 Task: Add Odyssey Traditional Greek Style Feta Cheese Chunk to the cart.
Action: Mouse moved to (943, 312)
Screenshot: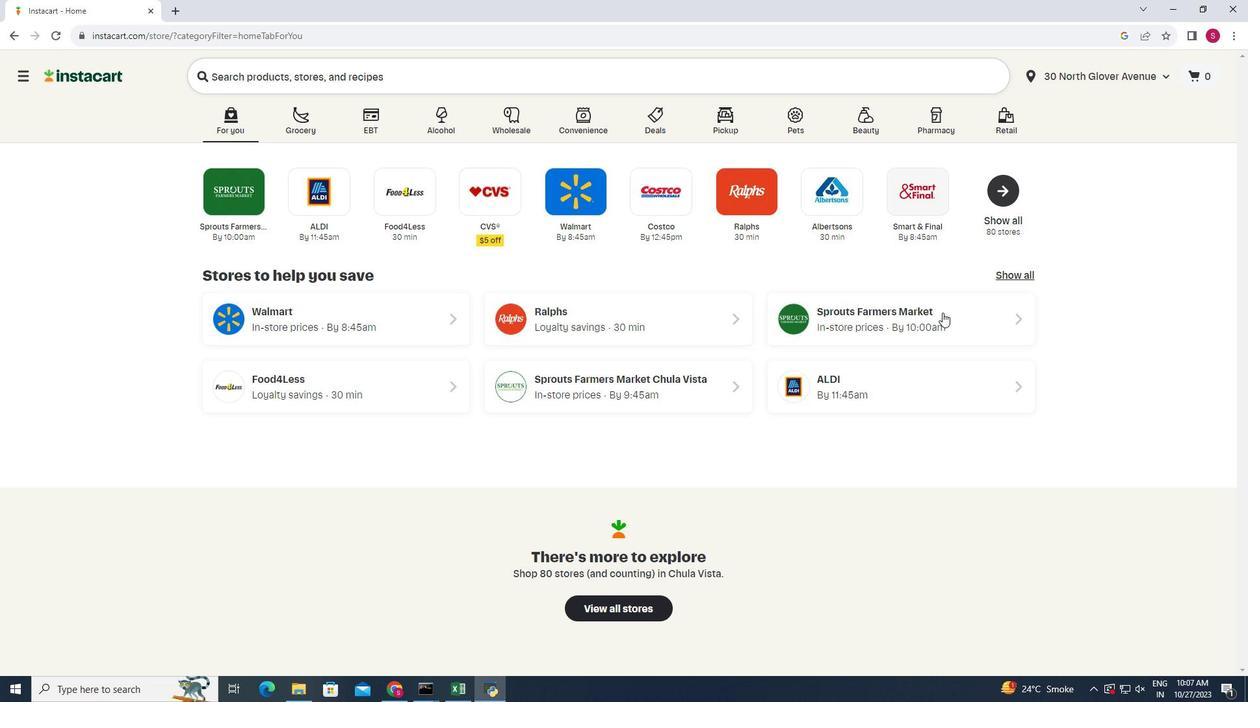 
Action: Mouse pressed left at (943, 312)
Screenshot: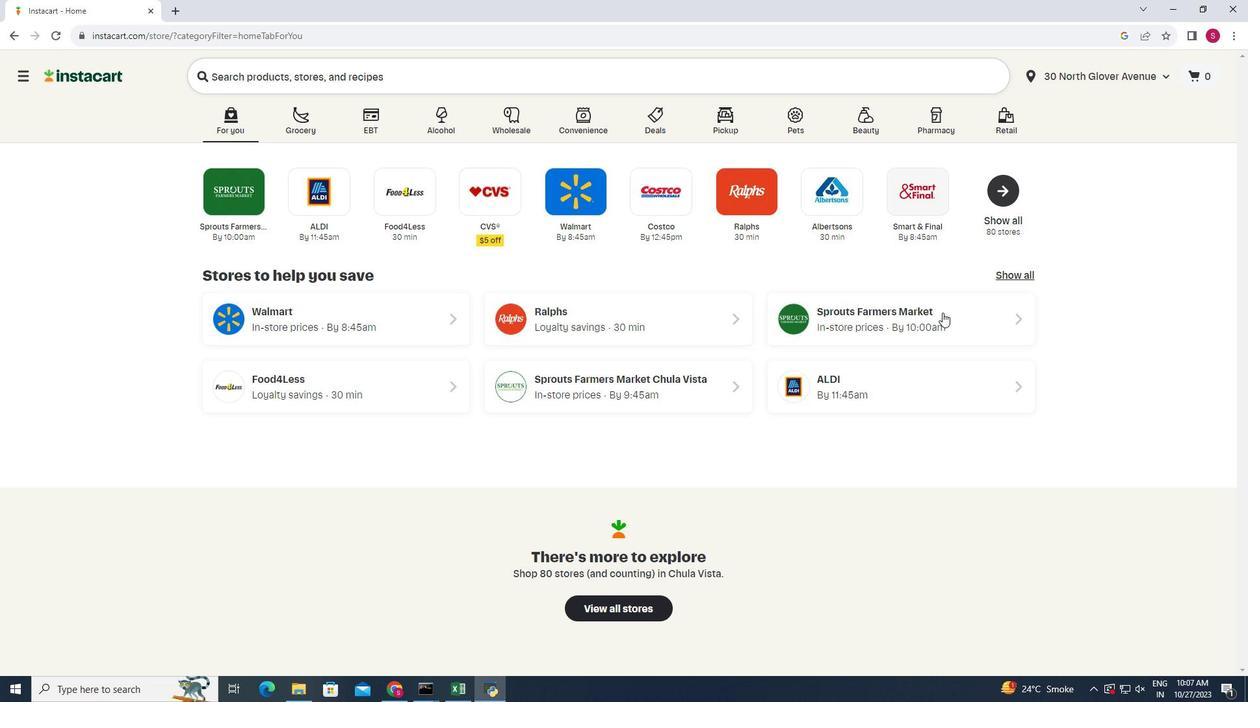 
Action: Mouse moved to (32, 618)
Screenshot: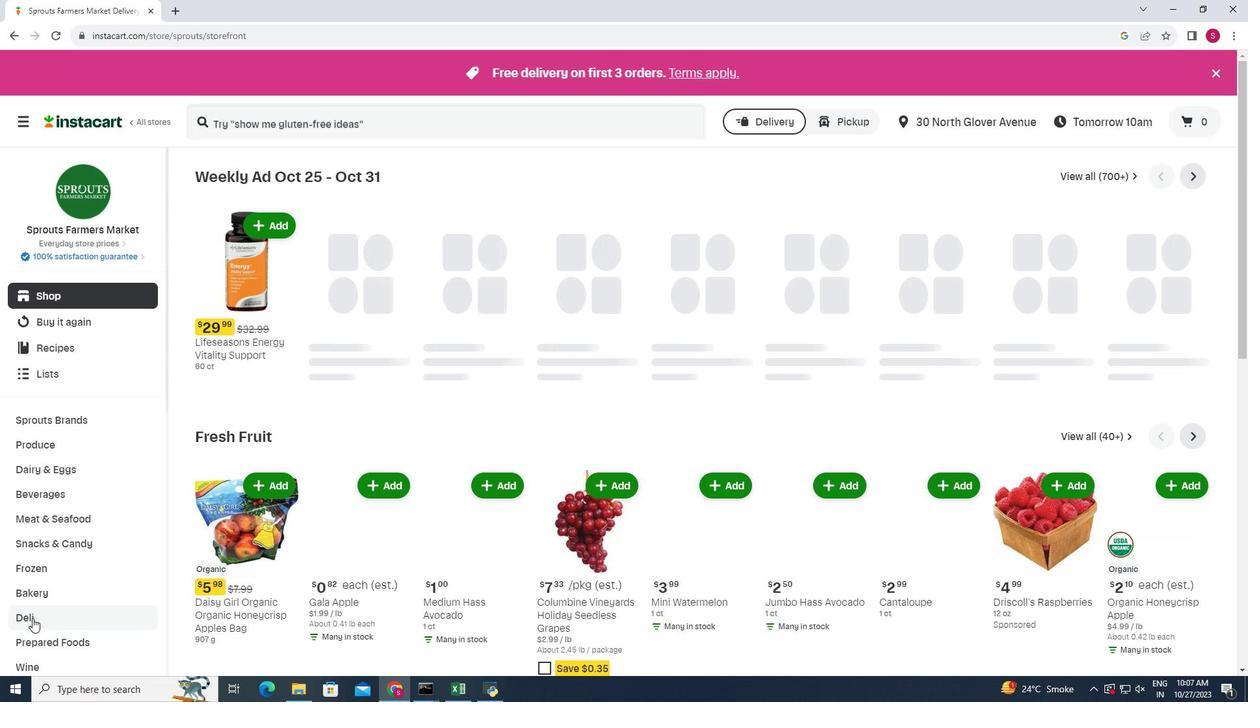 
Action: Mouse pressed left at (32, 618)
Screenshot: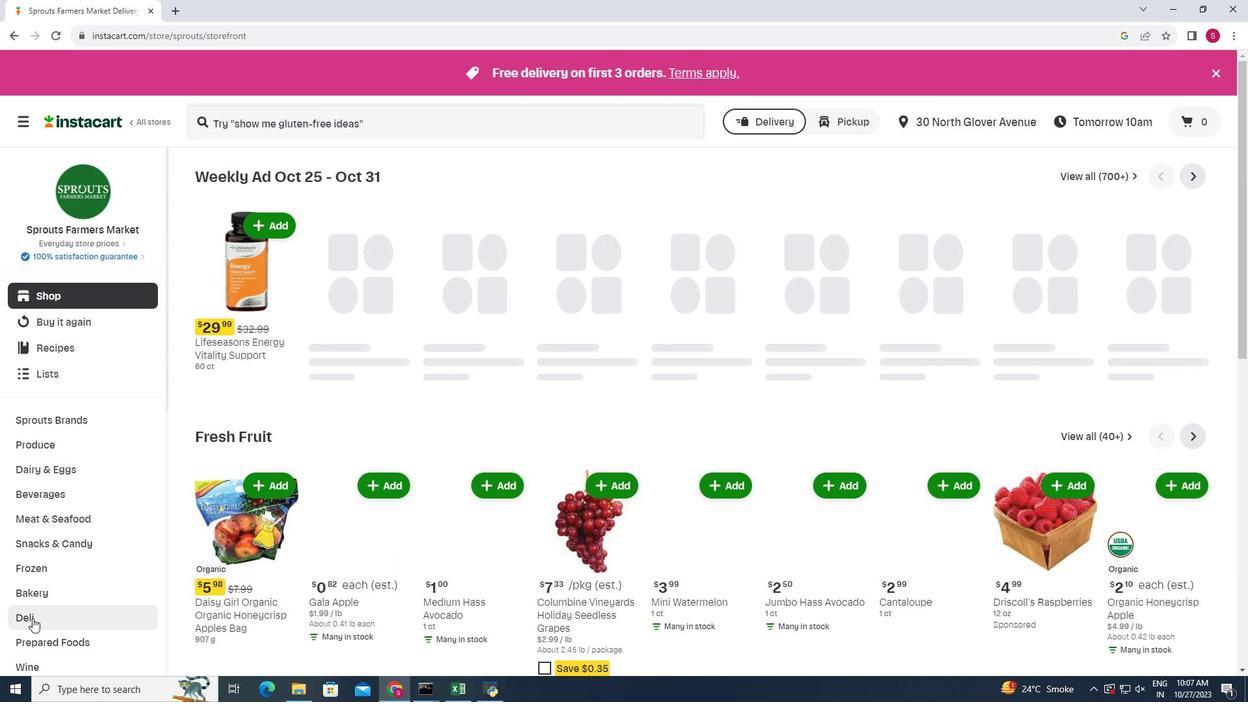 
Action: Mouse moved to (343, 210)
Screenshot: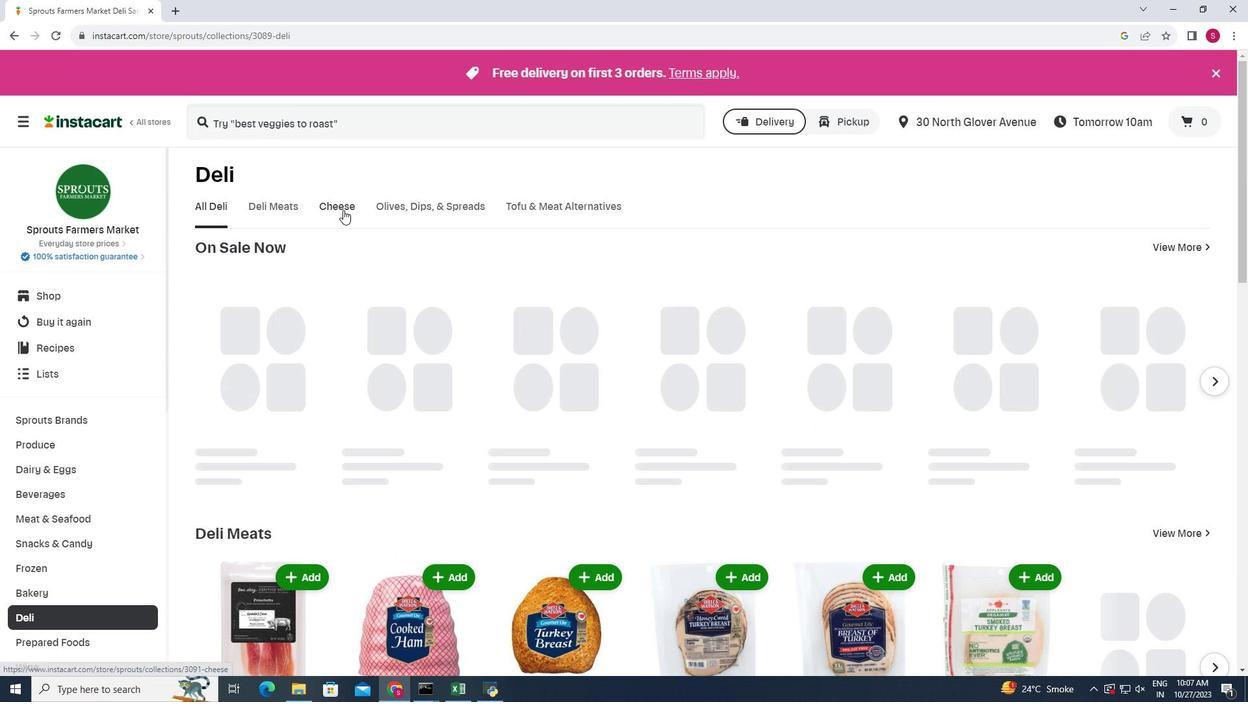
Action: Mouse pressed left at (343, 210)
Screenshot: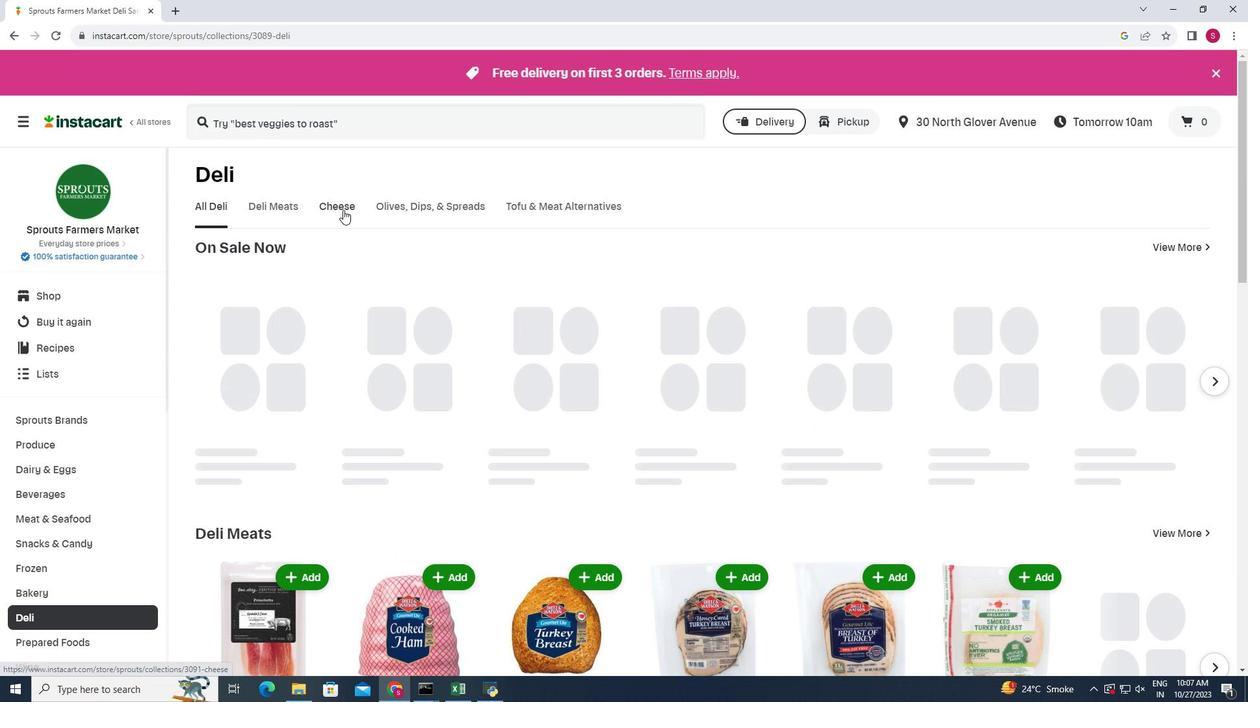 
Action: Mouse moved to (889, 268)
Screenshot: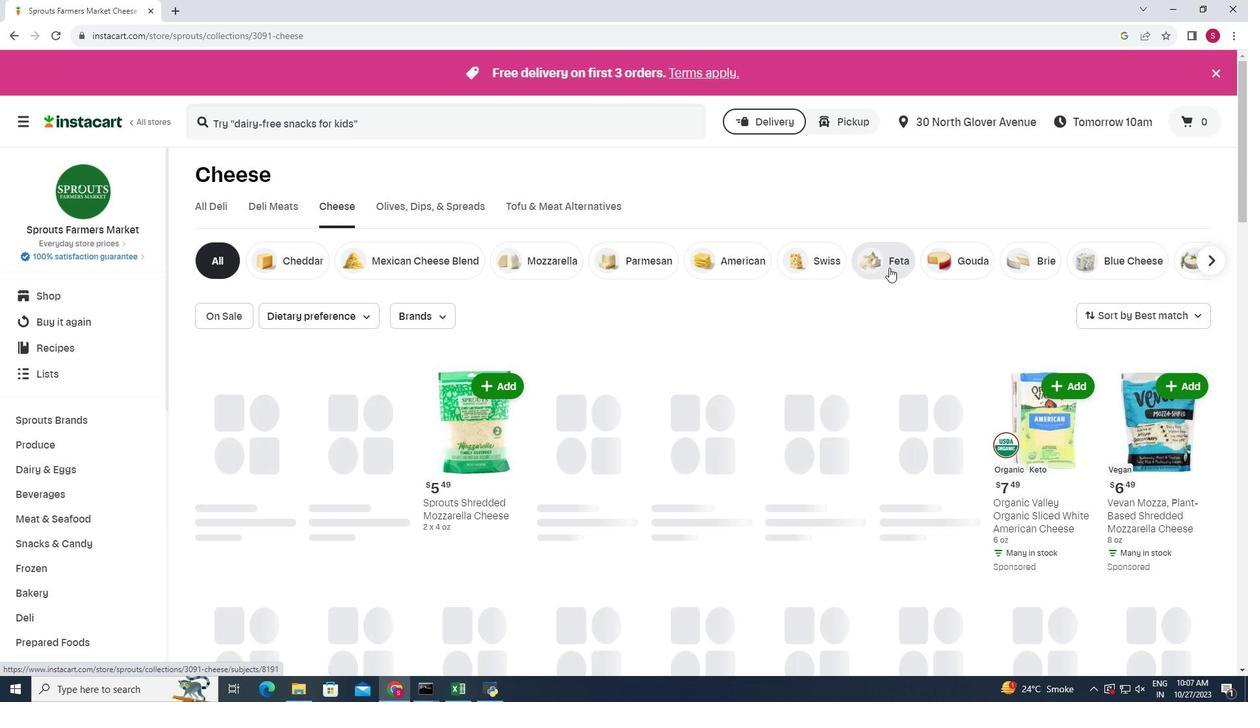 
Action: Mouse pressed left at (889, 268)
Screenshot: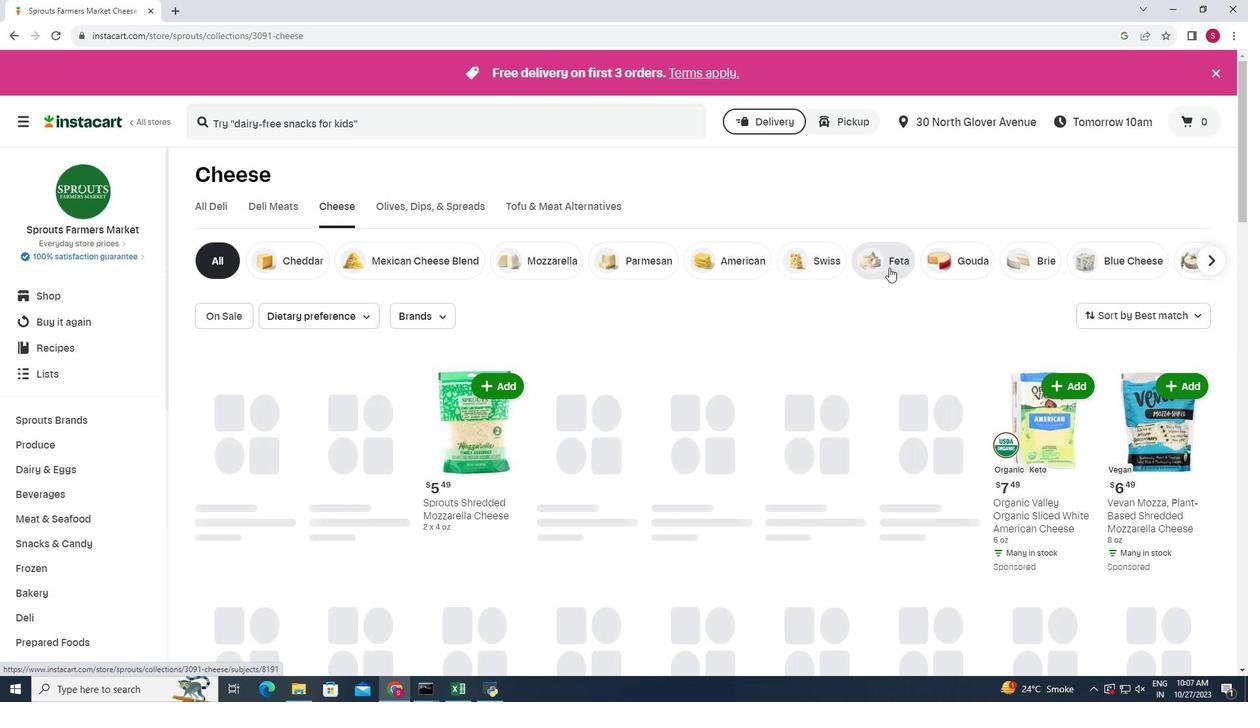 
Action: Mouse moved to (344, 329)
Screenshot: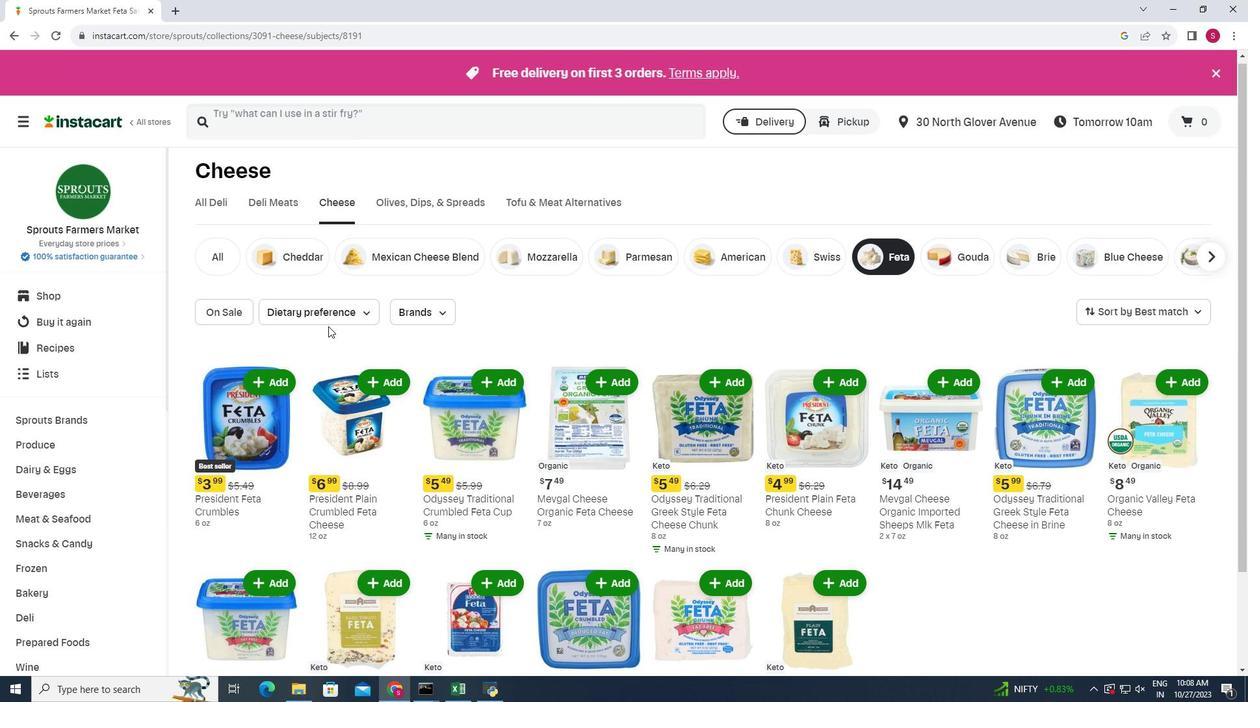 
Action: Mouse scrolled (344, 328) with delta (0, 0)
Screenshot: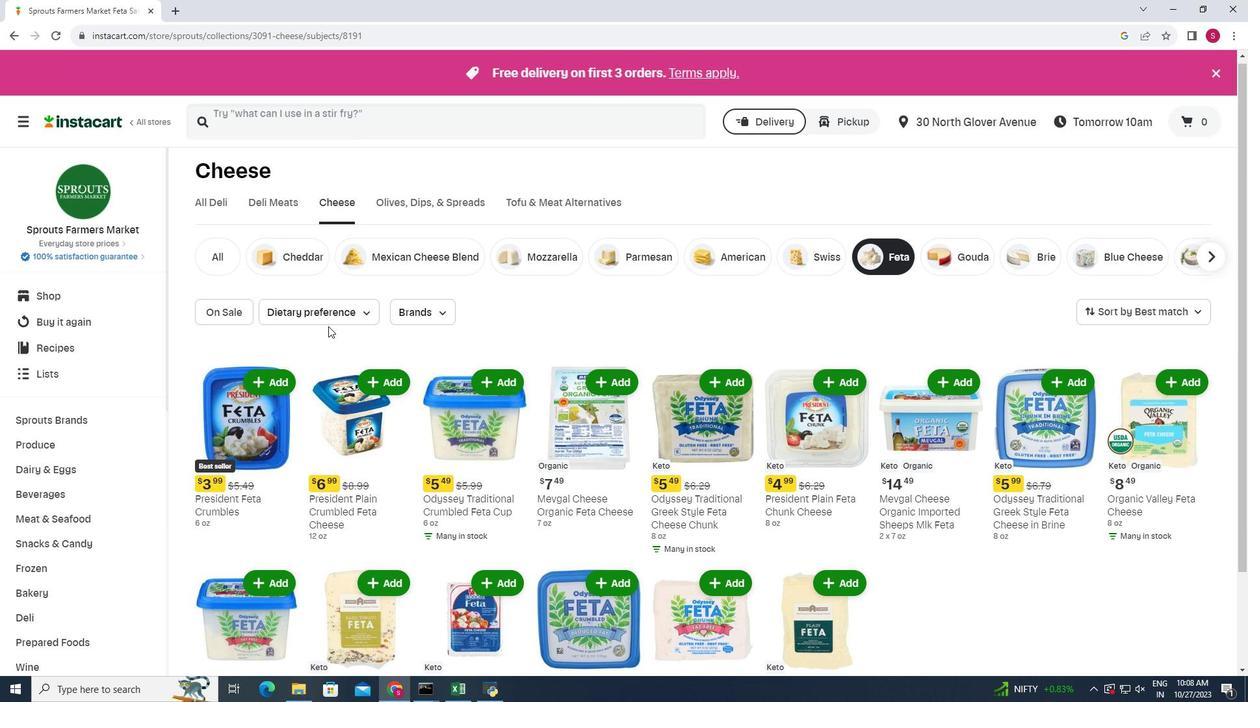 
Action: Mouse moved to (310, 323)
Screenshot: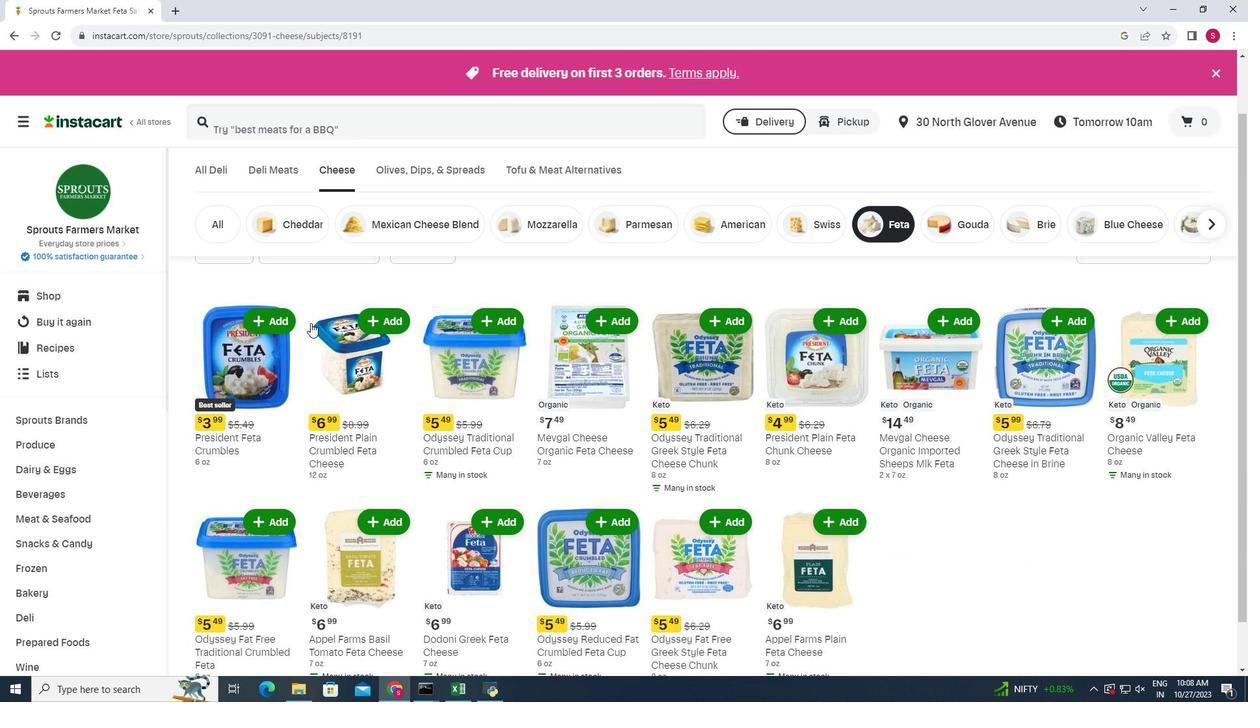 
Action: Mouse scrolled (310, 322) with delta (0, 0)
Screenshot: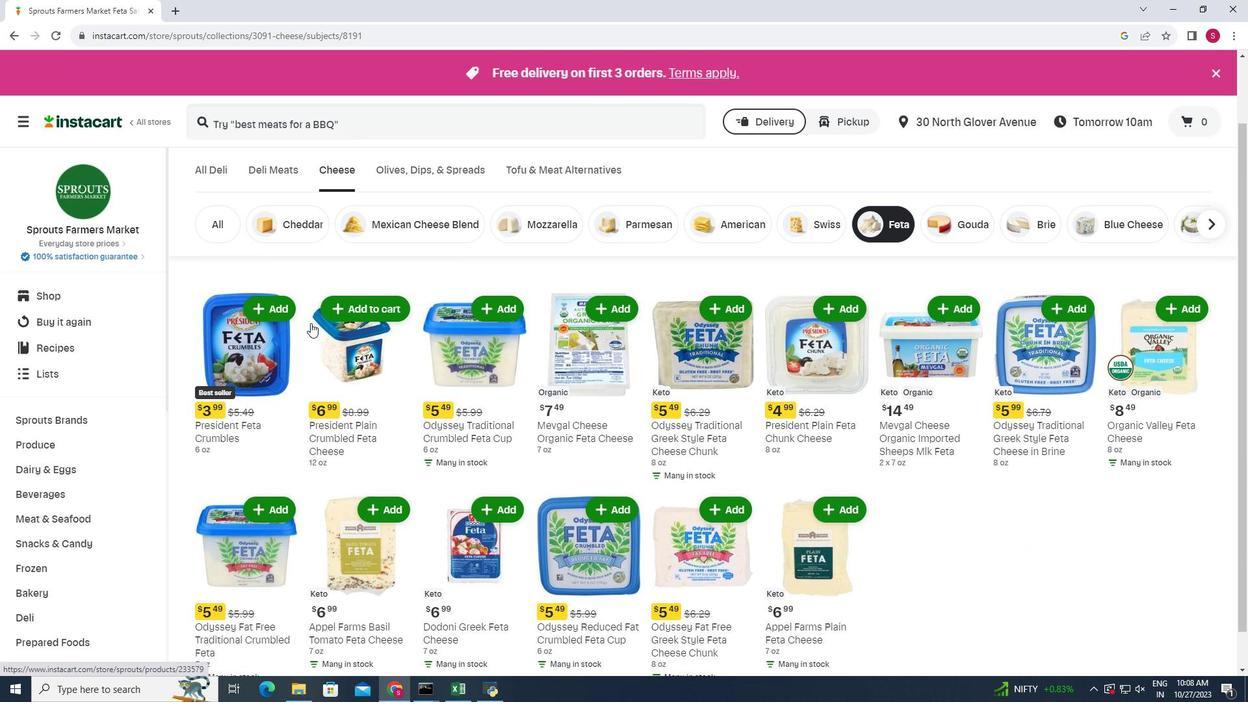 
Action: Mouse moved to (707, 418)
Screenshot: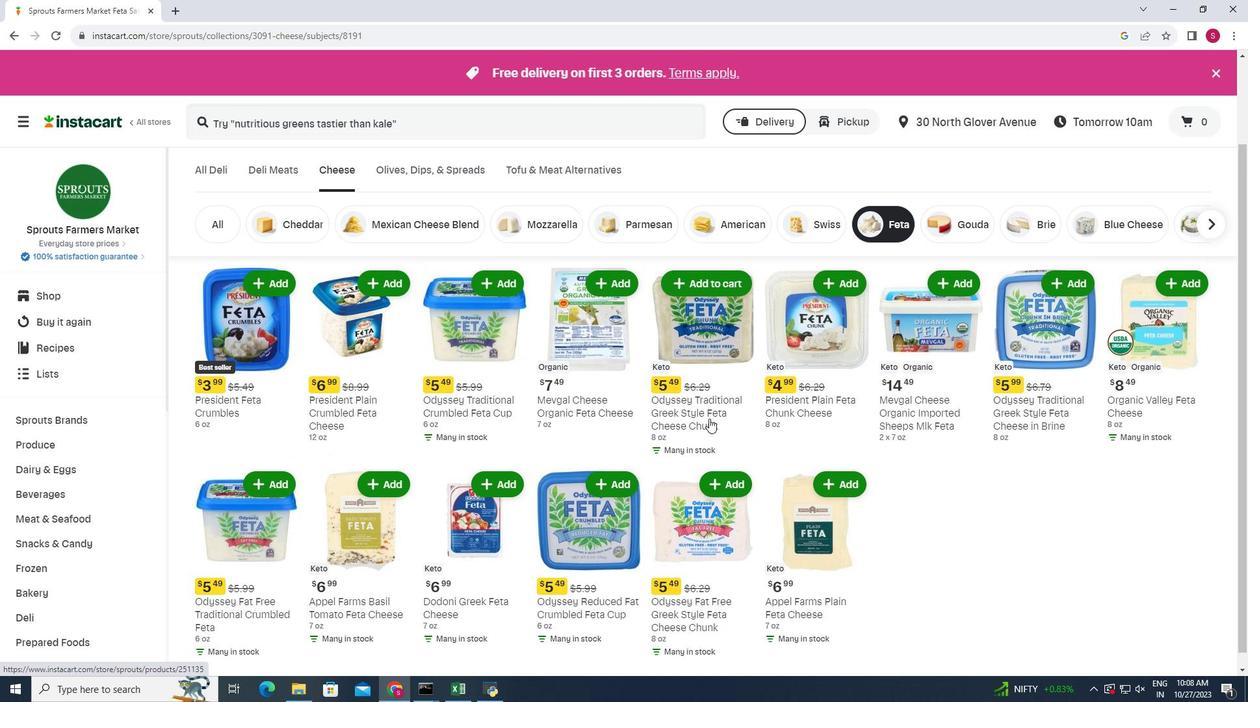 
Action: Mouse scrolled (707, 419) with delta (0, 0)
Screenshot: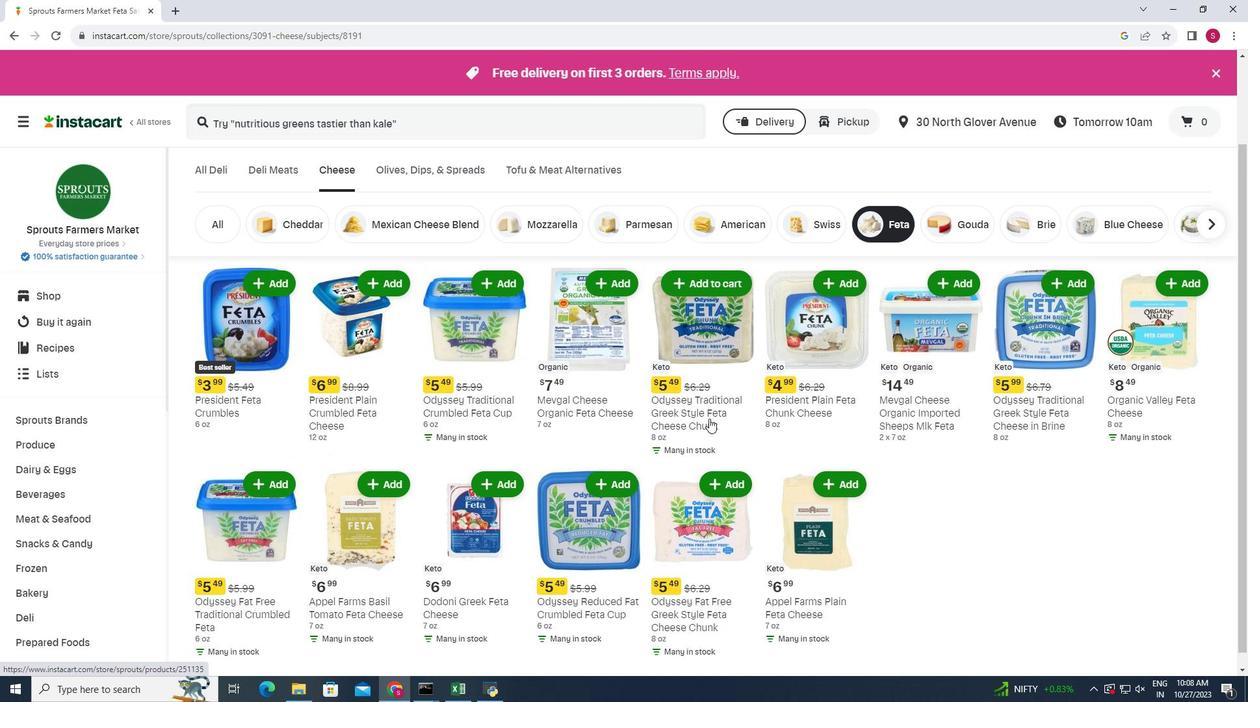 
Action: Mouse moved to (741, 324)
Screenshot: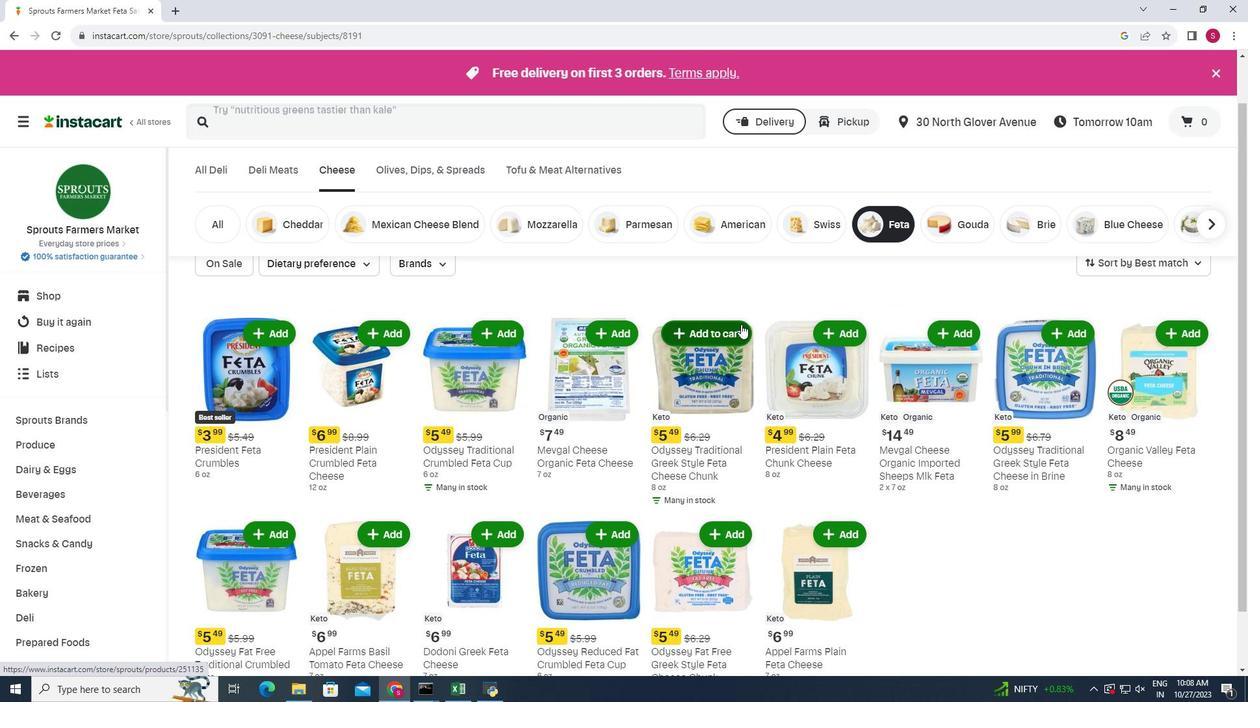 
Action: Mouse pressed left at (741, 324)
Screenshot: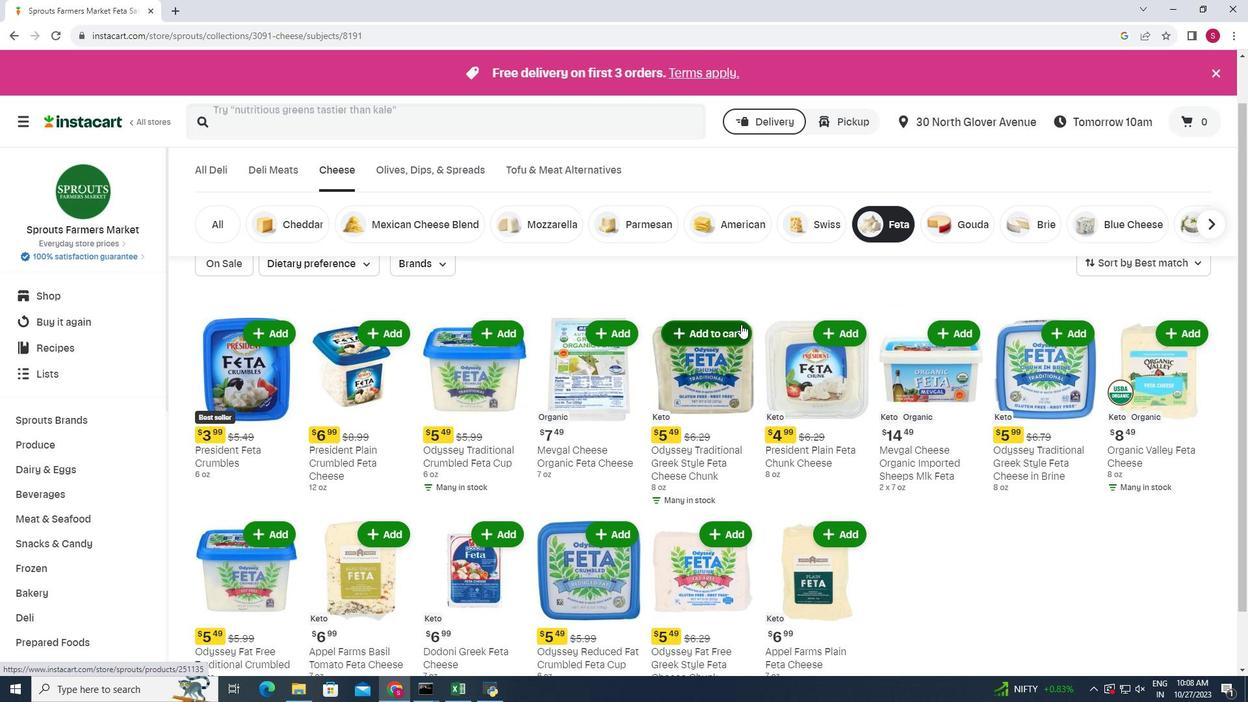 
Action: Mouse moved to (748, 301)
Screenshot: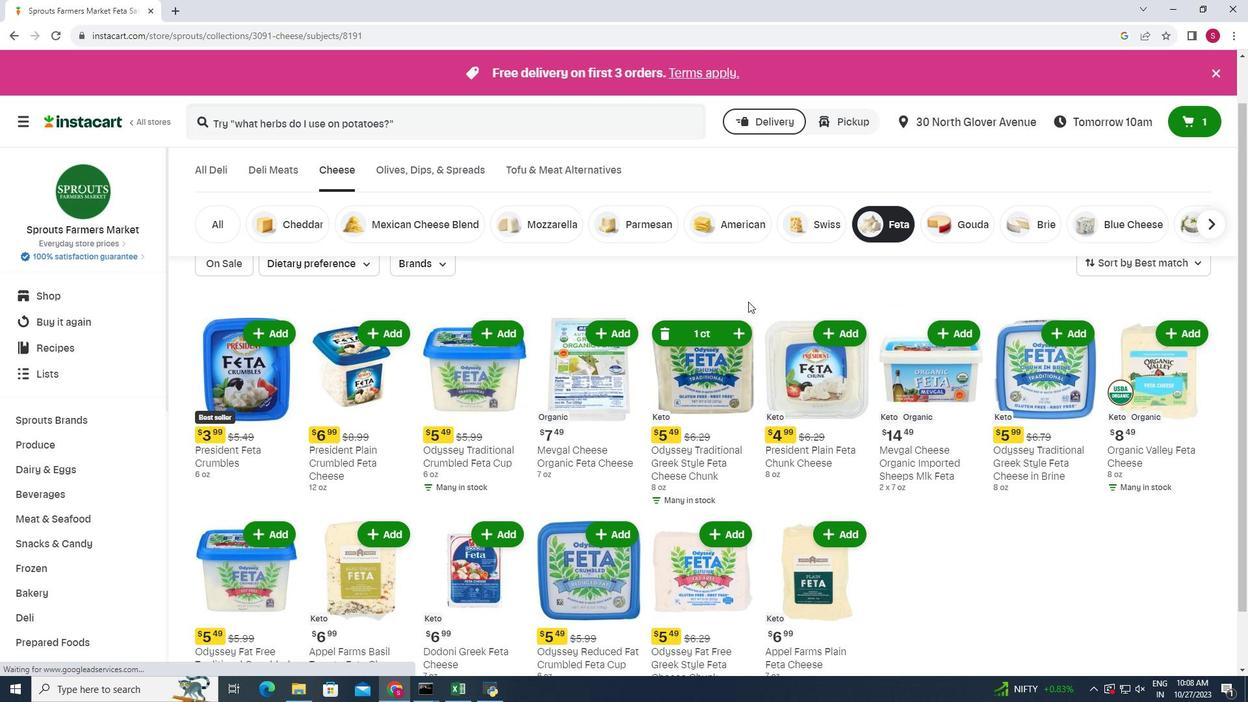 
